 Task: Add the task  Improve website accessibility for users with visual impairments to the section Burnout Blast in the project TradeWorks and add a Due Date to the respective task as 2024/05/02.
Action: Mouse moved to (939, 642)
Screenshot: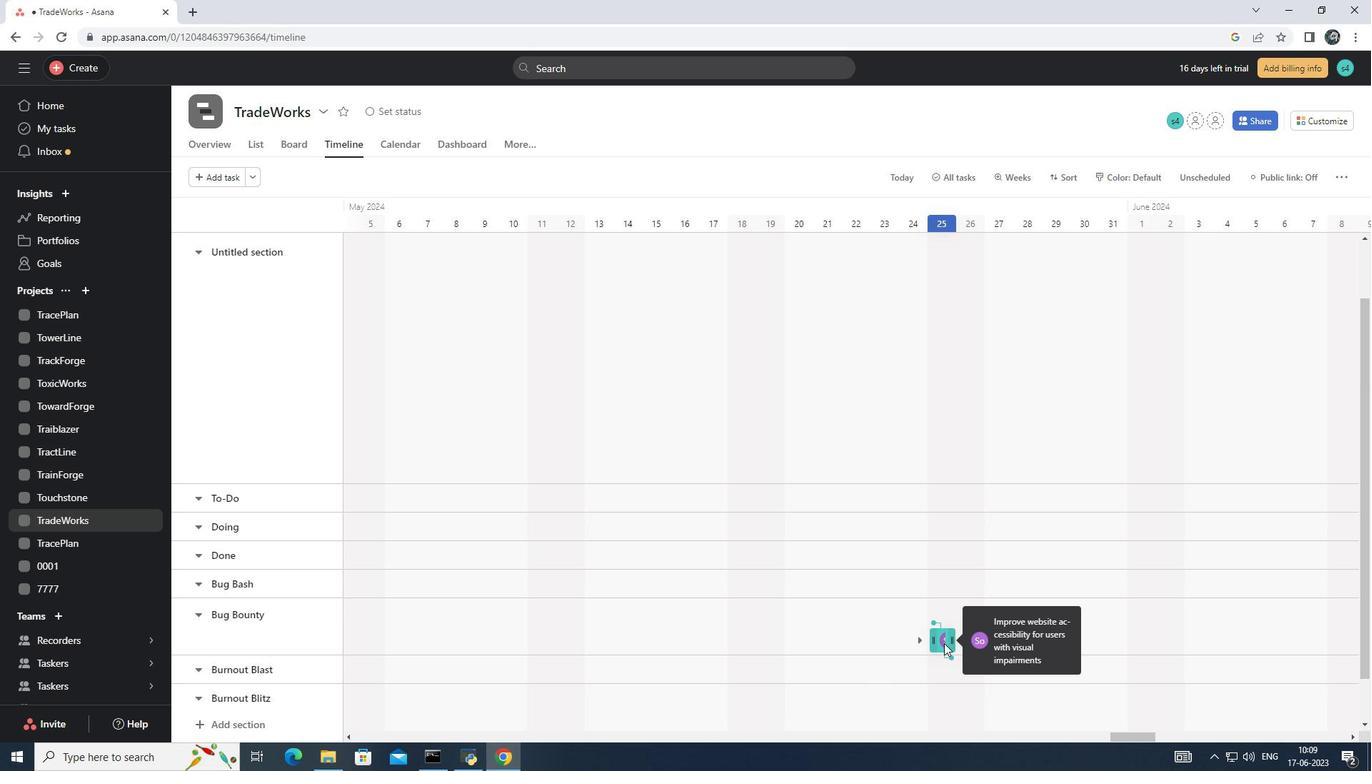 
Action: Mouse pressed left at (939, 642)
Screenshot: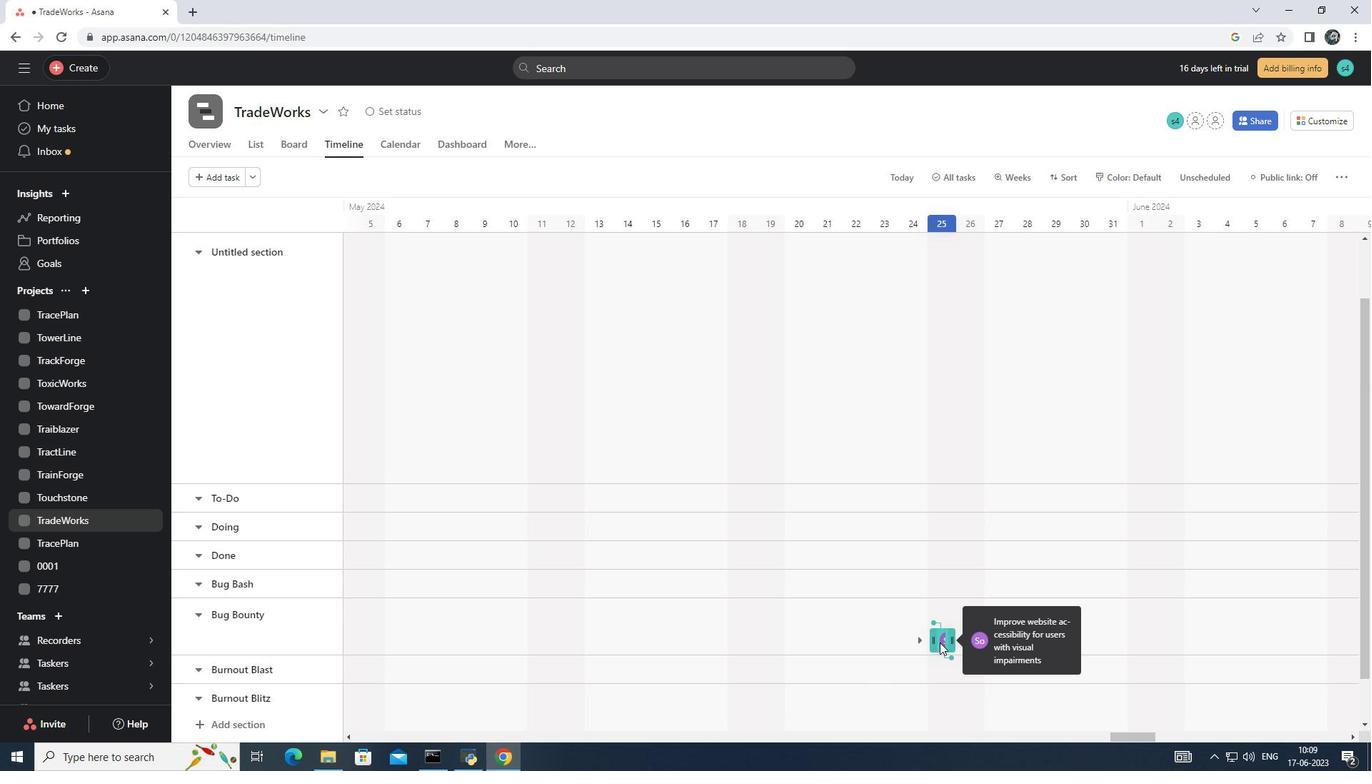 
Action: Mouse moved to (913, 641)
Screenshot: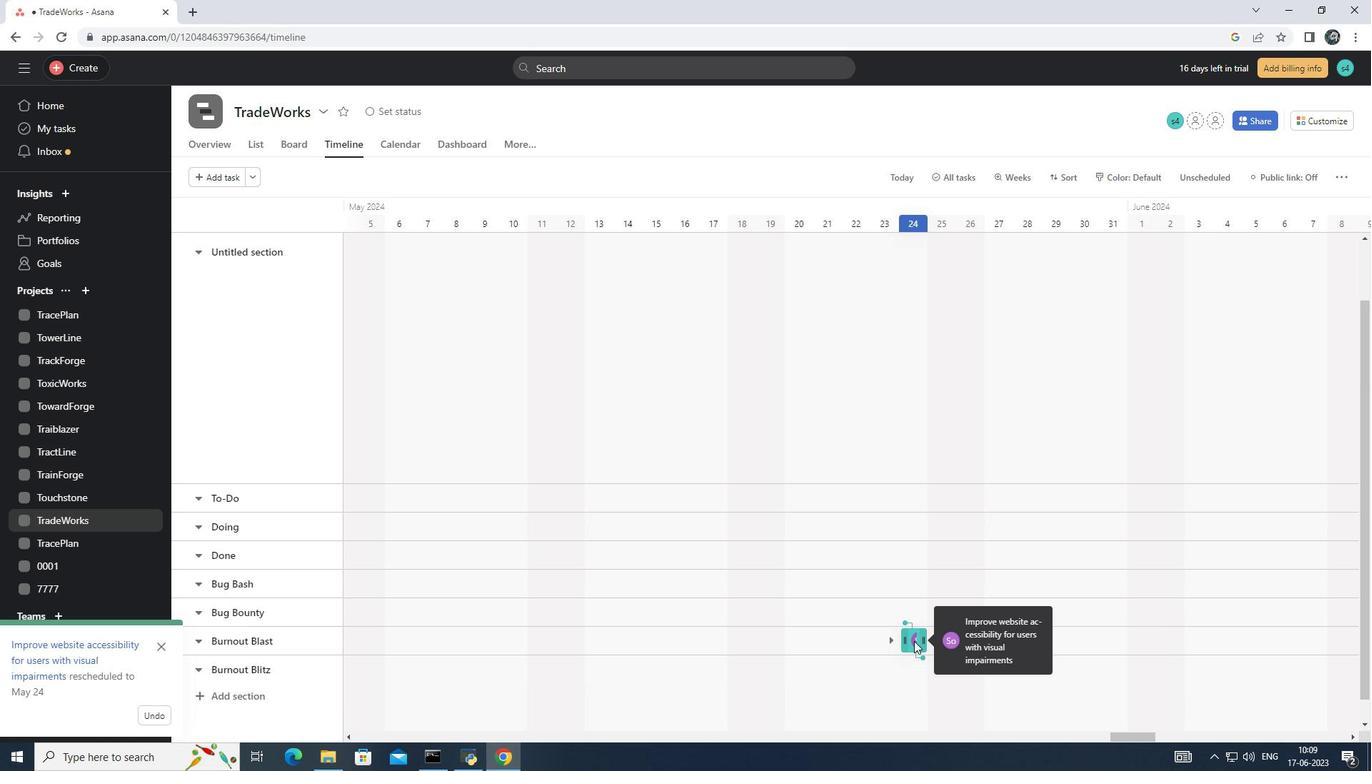 
Action: Mouse pressed left at (913, 641)
Screenshot: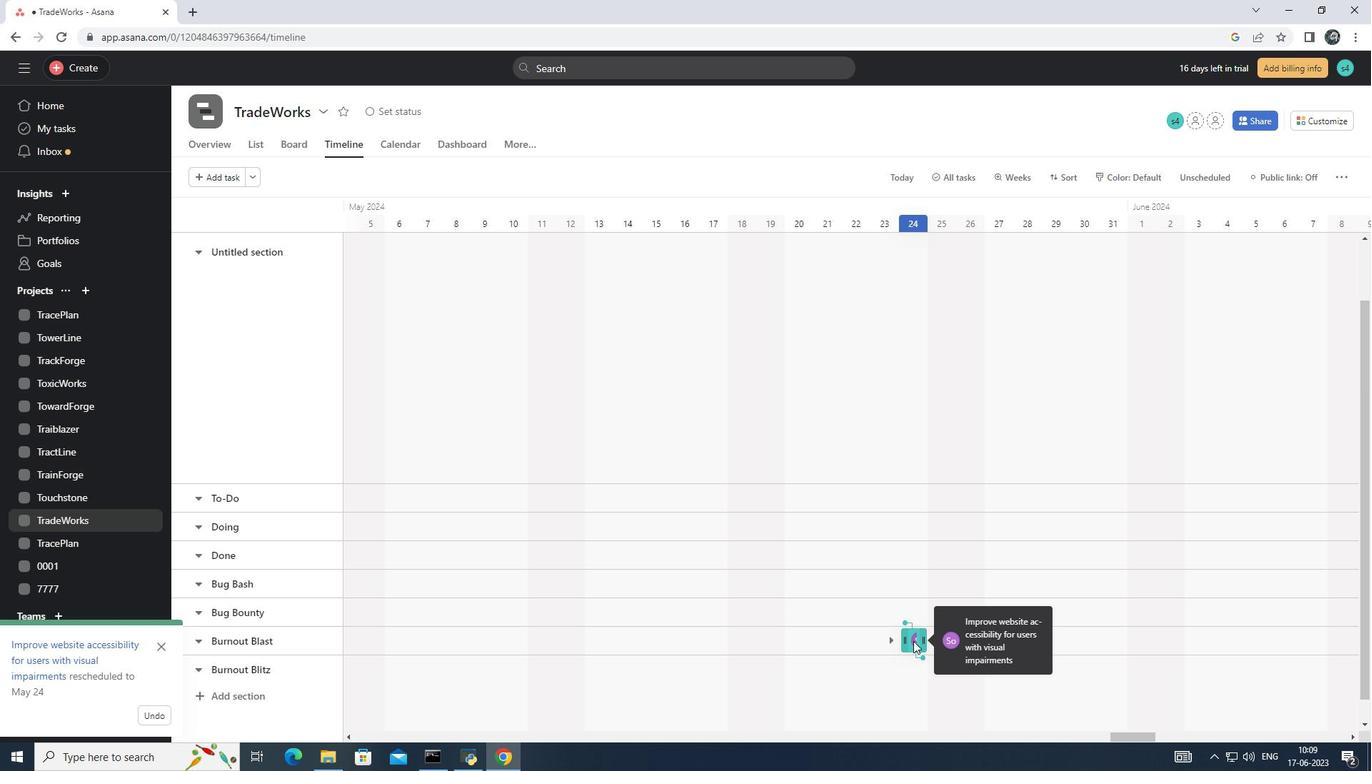 
Action: Mouse moved to (1087, 310)
Screenshot: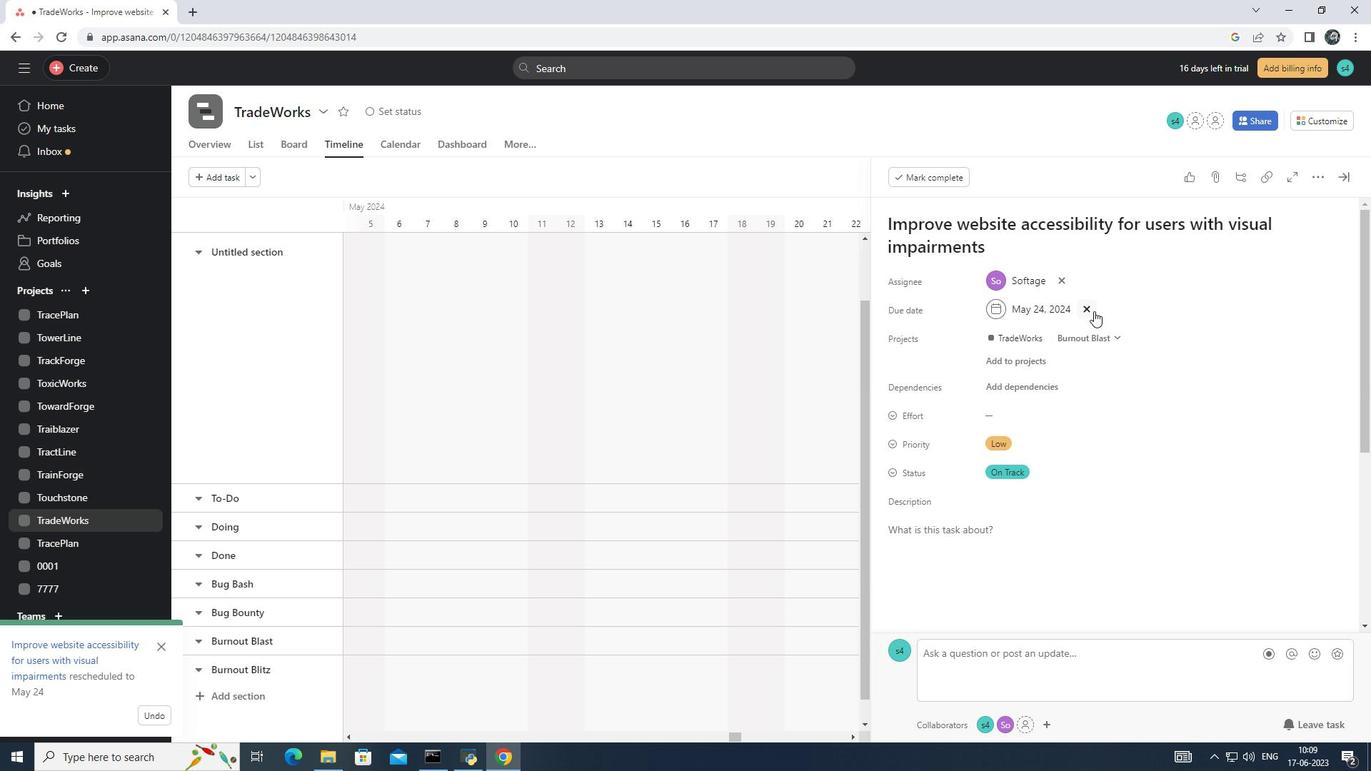 
Action: Mouse pressed left at (1087, 310)
Screenshot: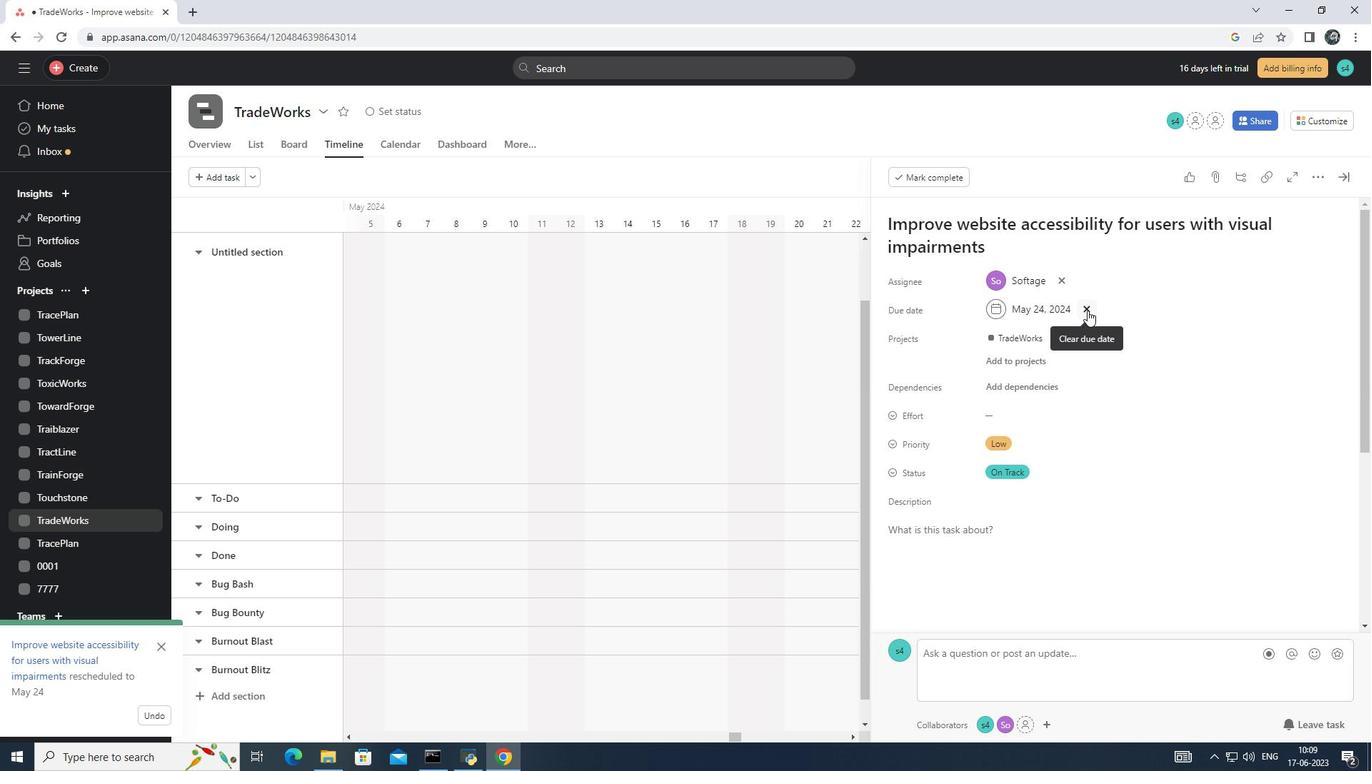 
Action: Mouse moved to (997, 308)
Screenshot: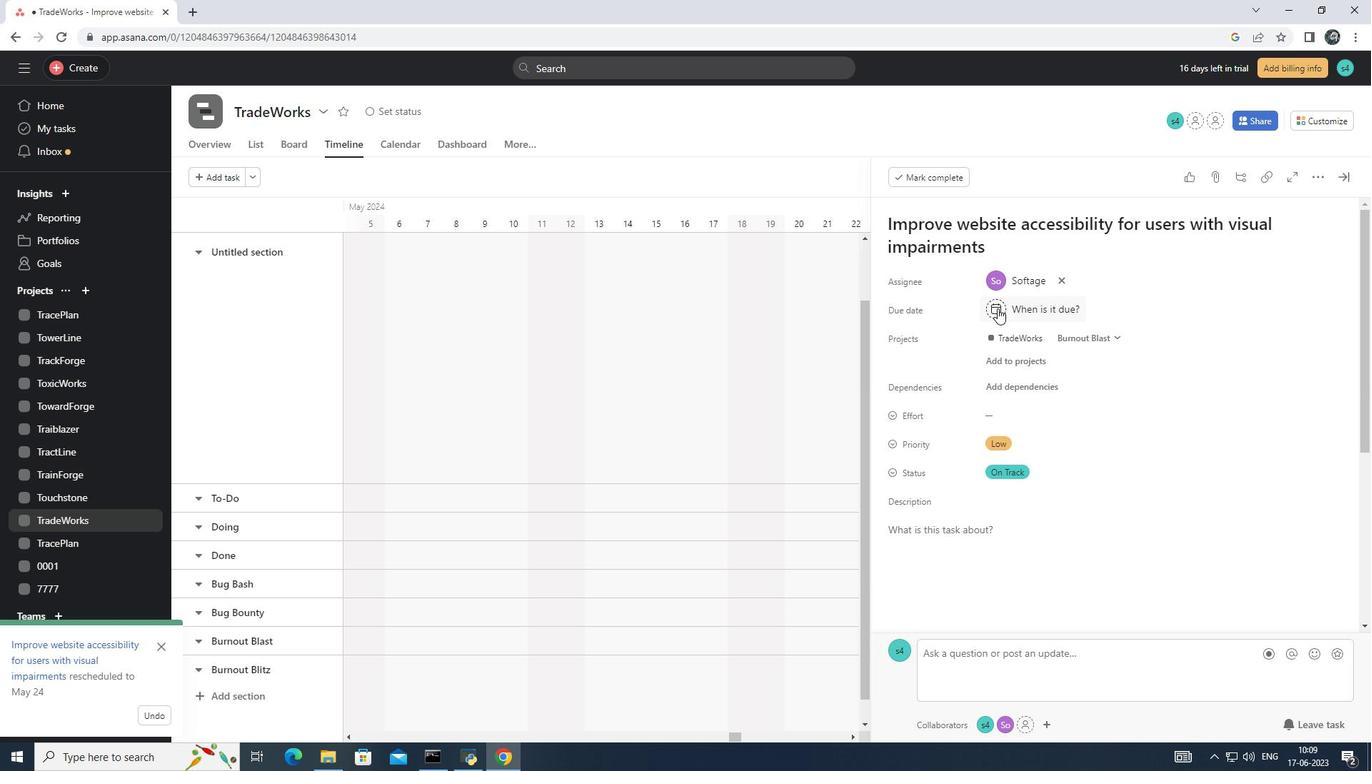 
Action: Mouse pressed left at (997, 308)
Screenshot: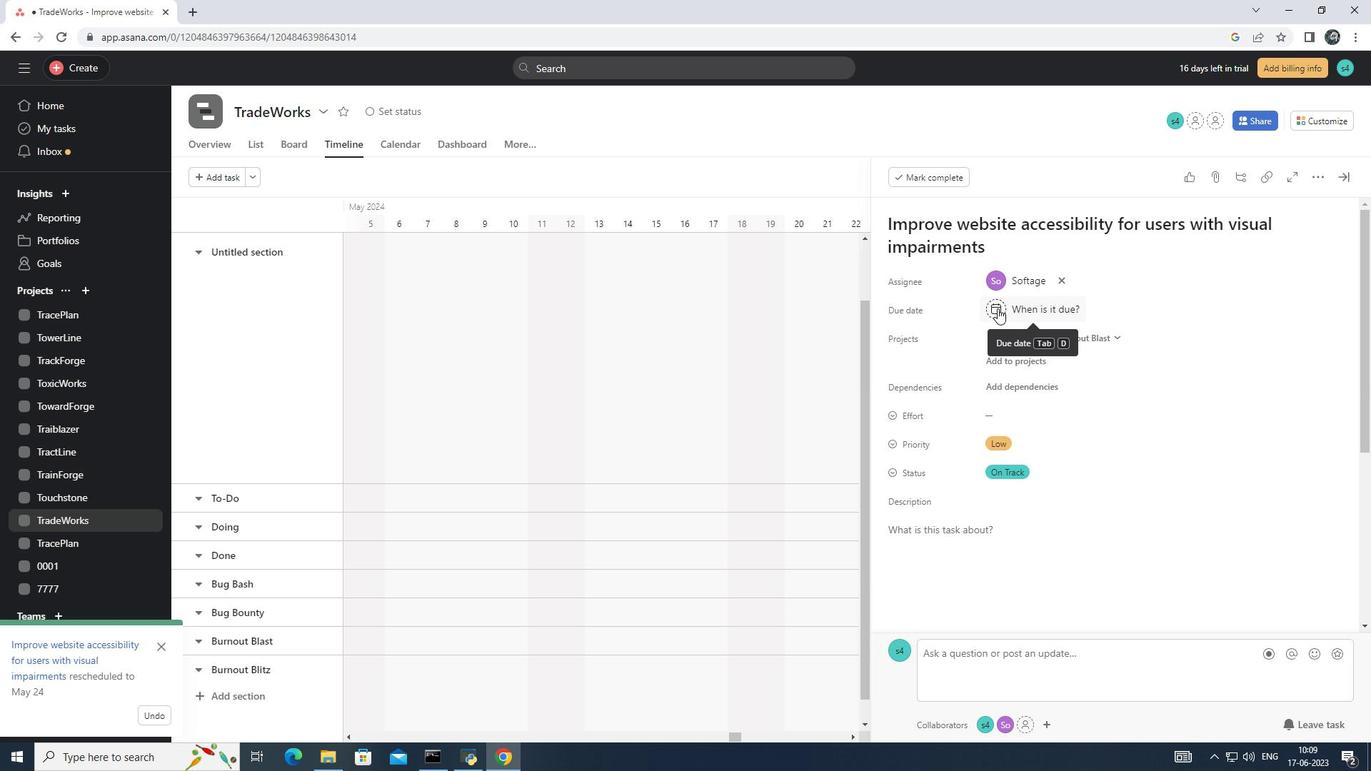 
Action: Mouse moved to (1116, 345)
Screenshot: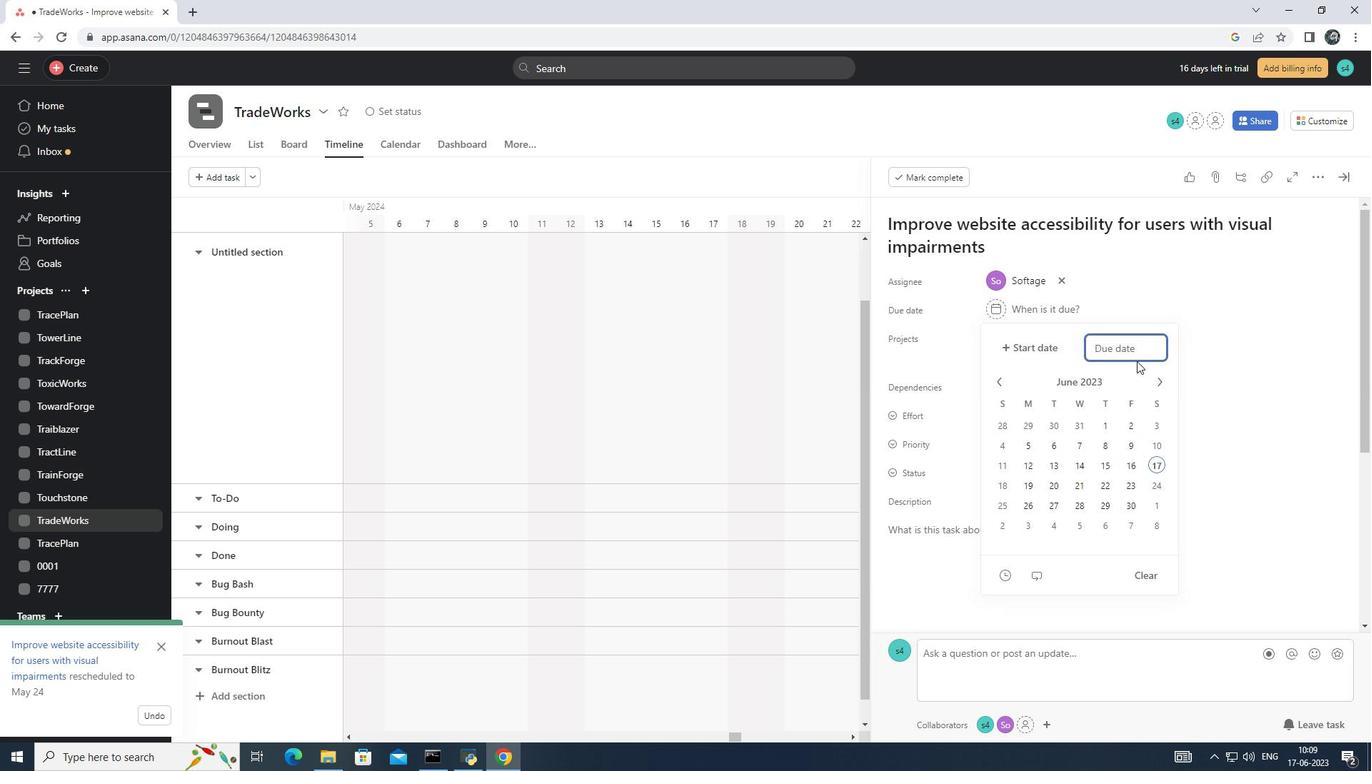 
Action: Key pressed 2024/05/02
Screenshot: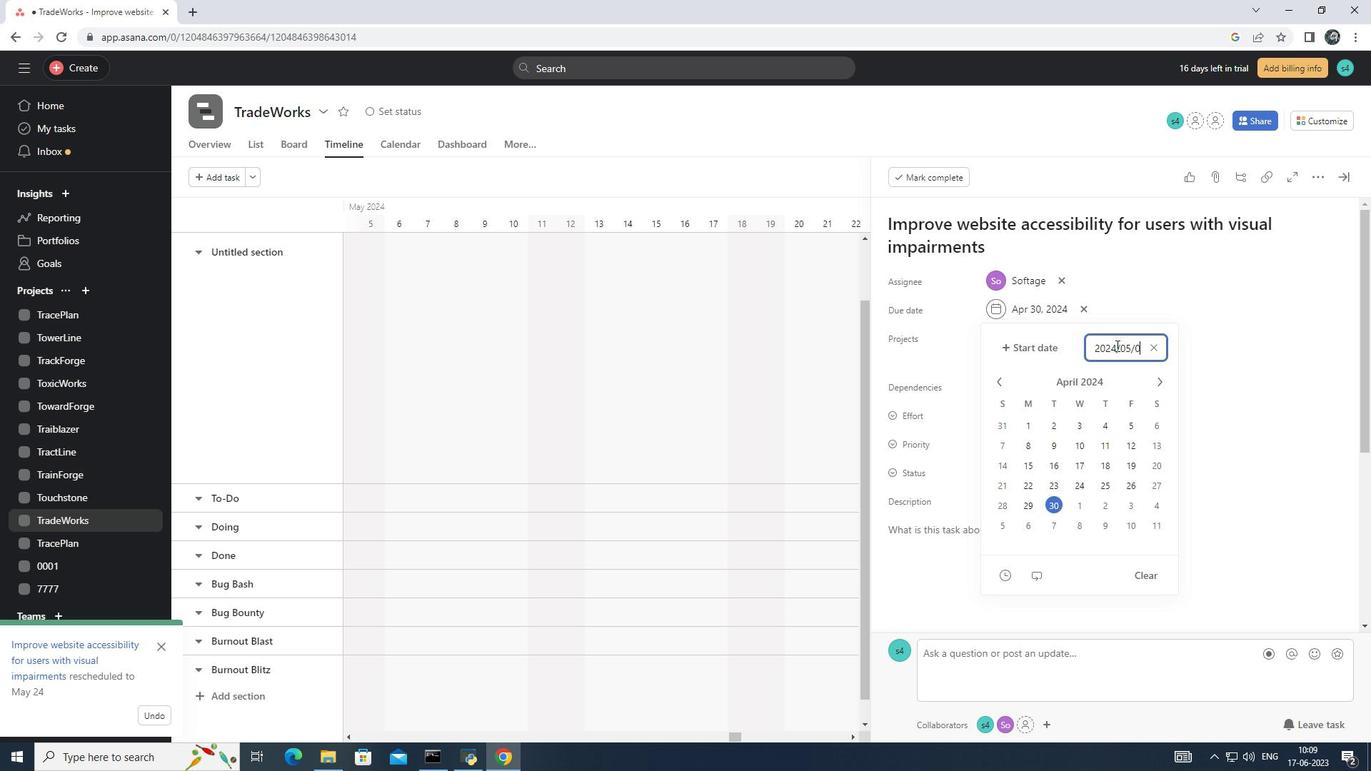 
Action: Mouse moved to (1271, 424)
Screenshot: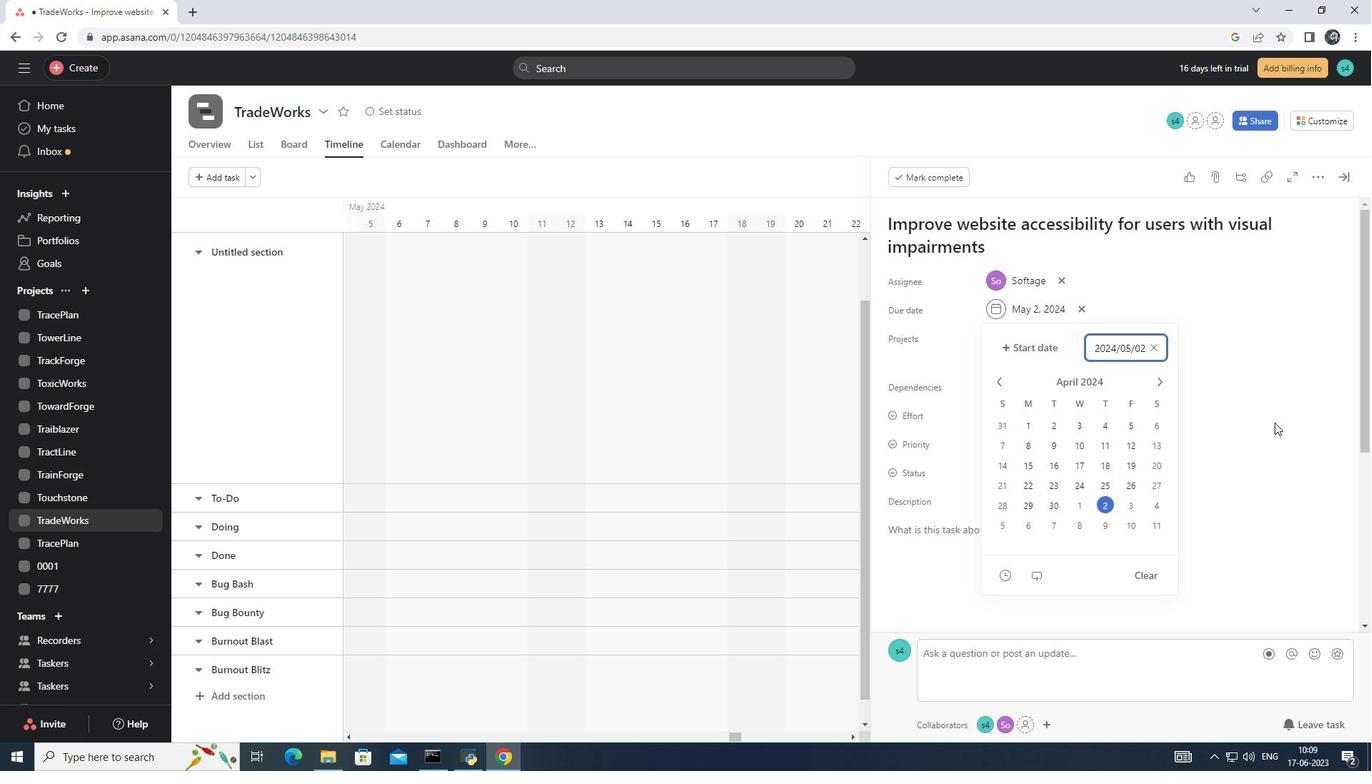 
Action: Mouse pressed left at (1271, 424)
Screenshot: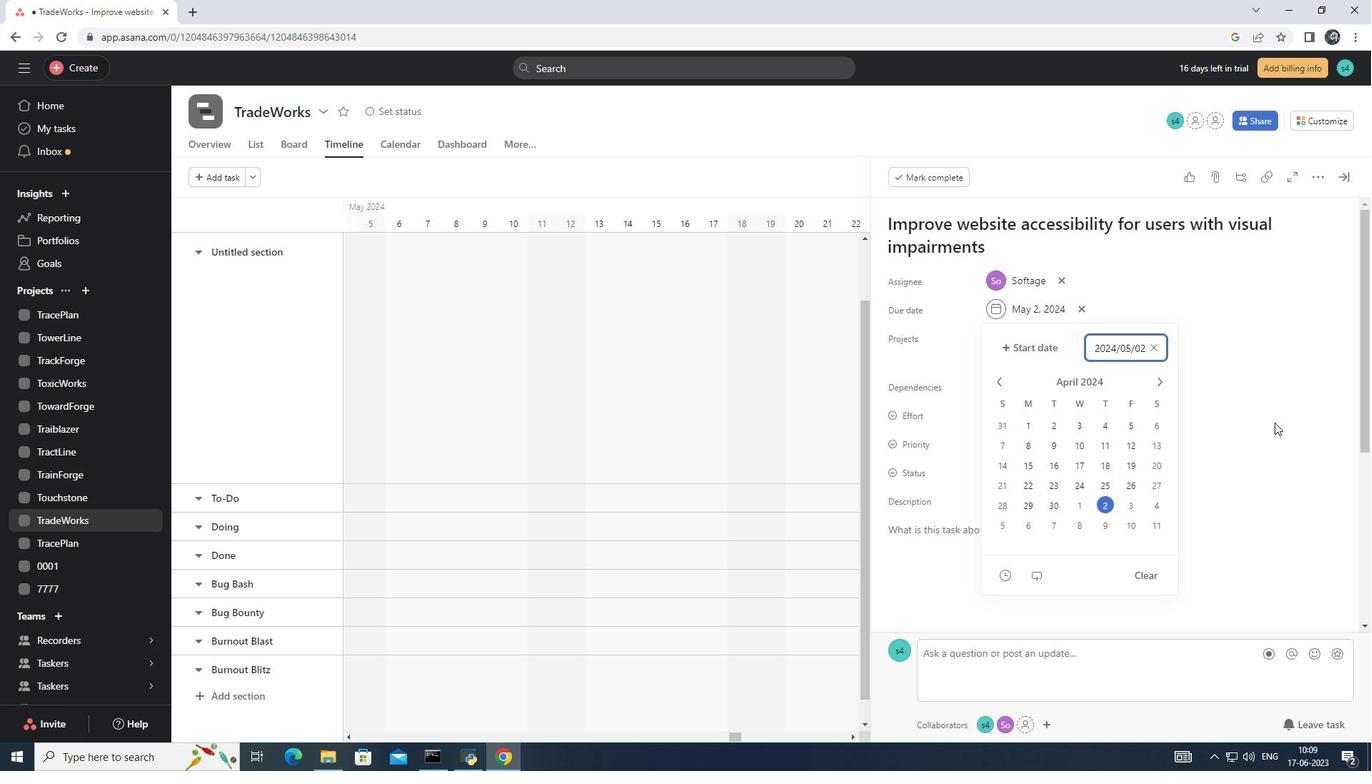 
